 Task: Sort the products in the category "Bath" by price (highest first).
Action: Mouse moved to (319, 154)
Screenshot: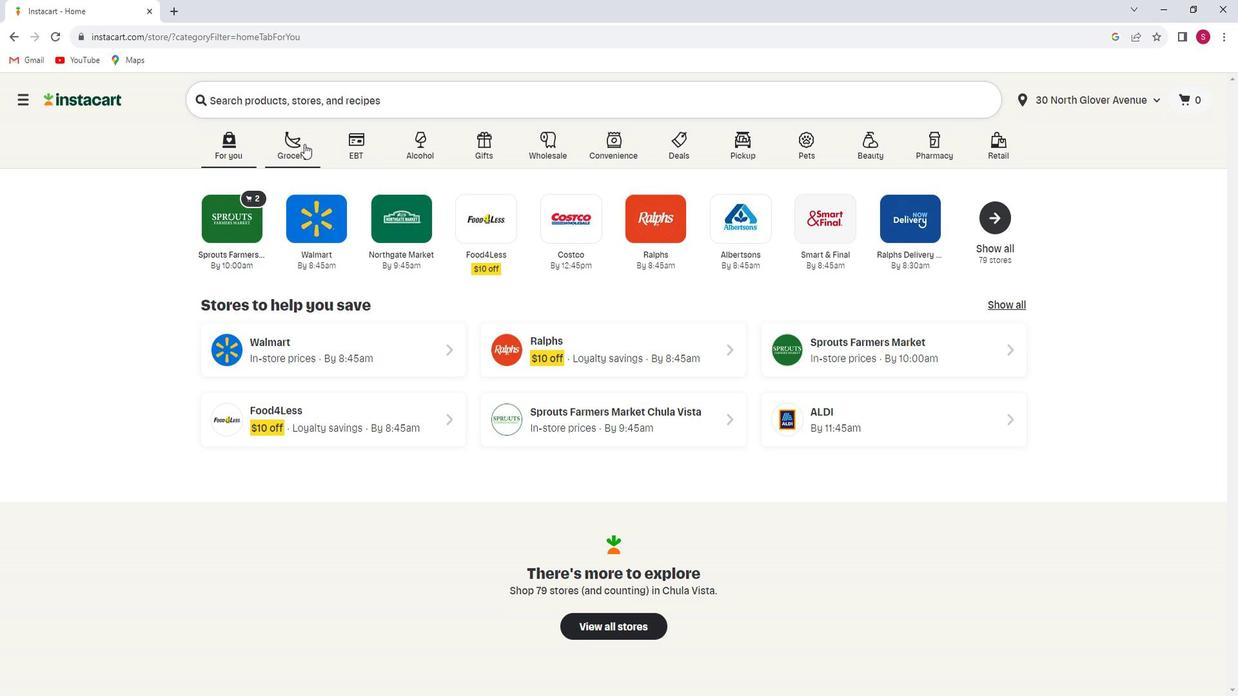 
Action: Mouse pressed left at (319, 154)
Screenshot: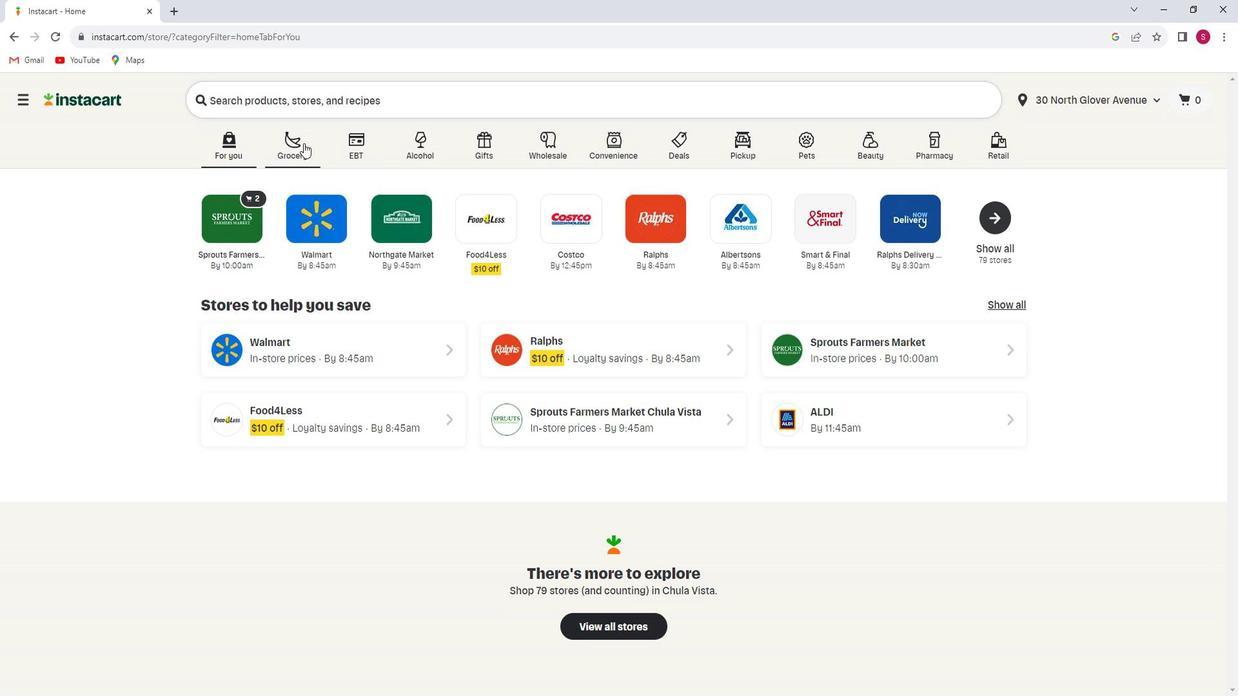 
Action: Mouse moved to (314, 376)
Screenshot: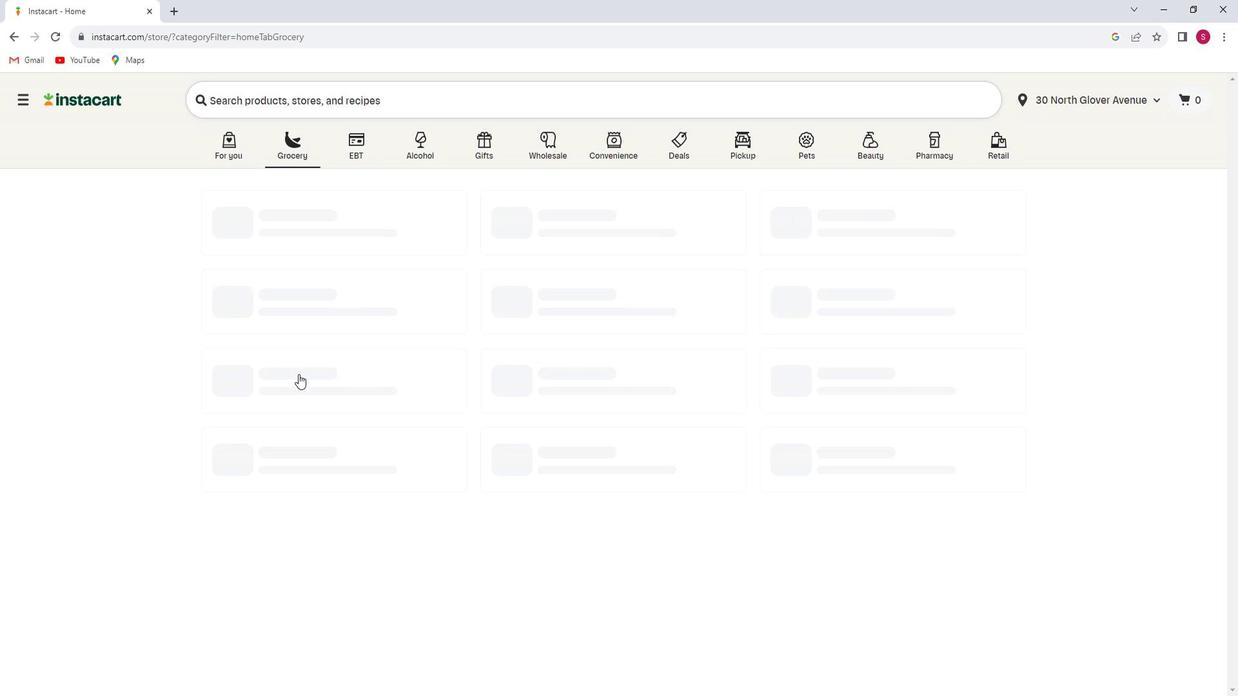 
Action: Mouse pressed left at (314, 376)
Screenshot: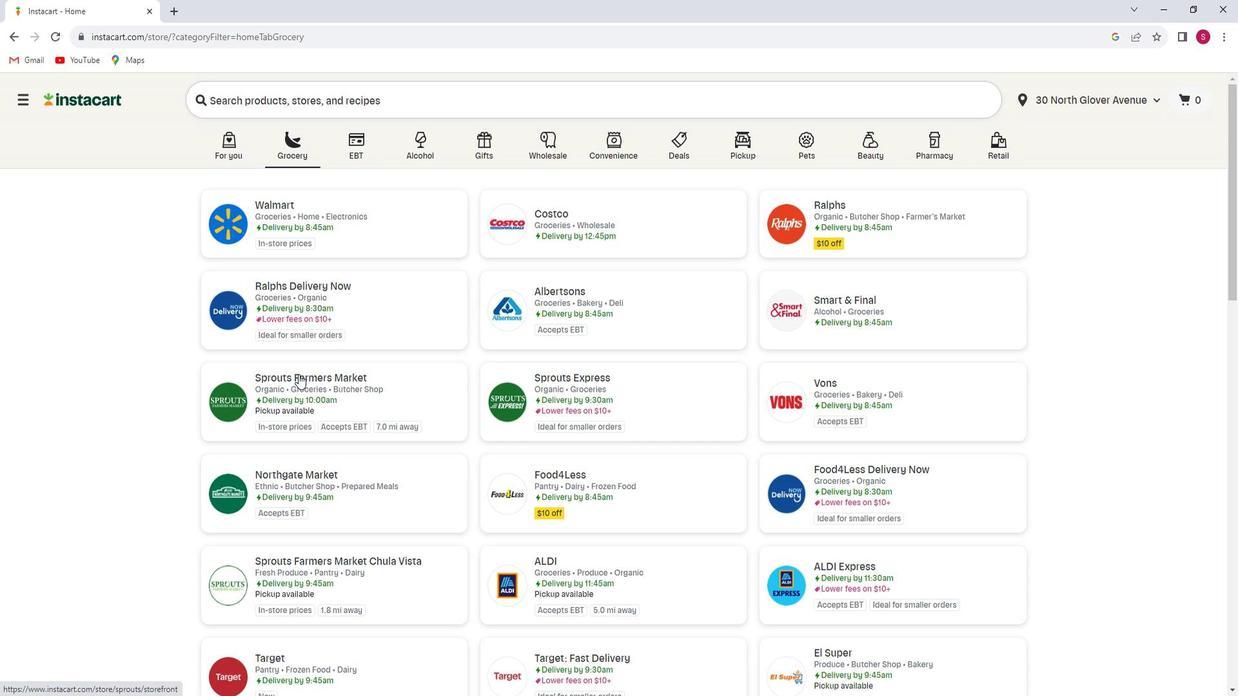 
Action: Mouse moved to (74, 354)
Screenshot: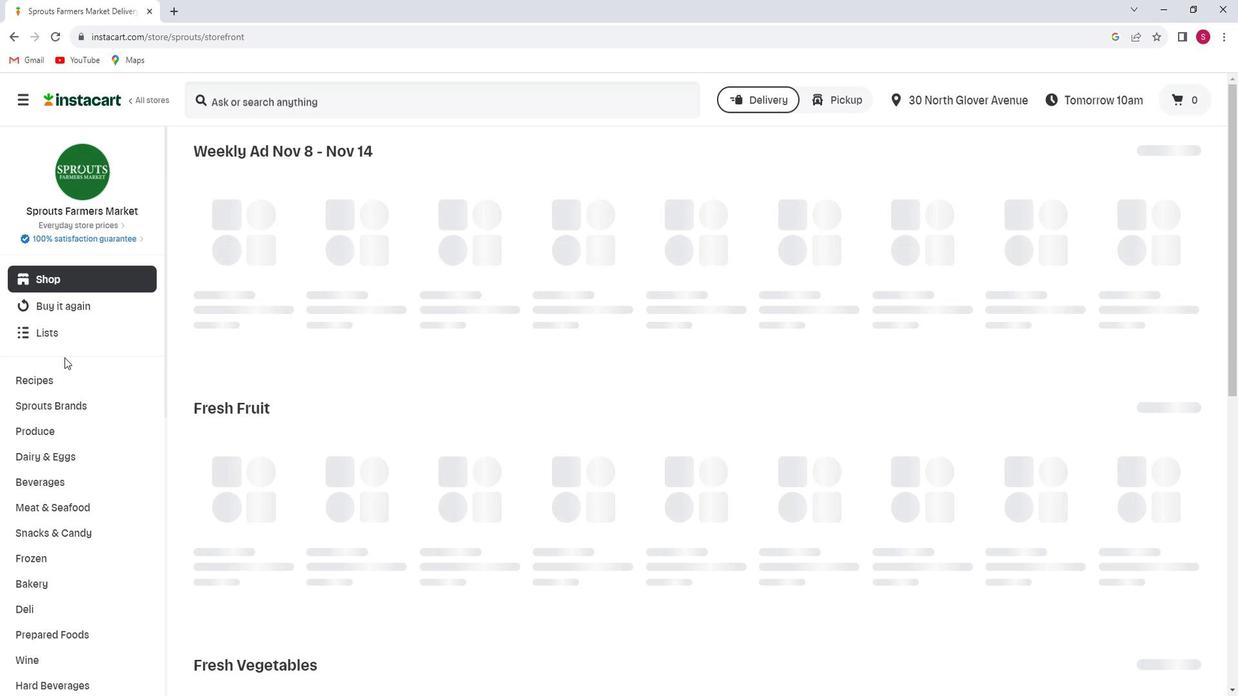 
Action: Mouse scrolled (74, 353) with delta (0, 0)
Screenshot: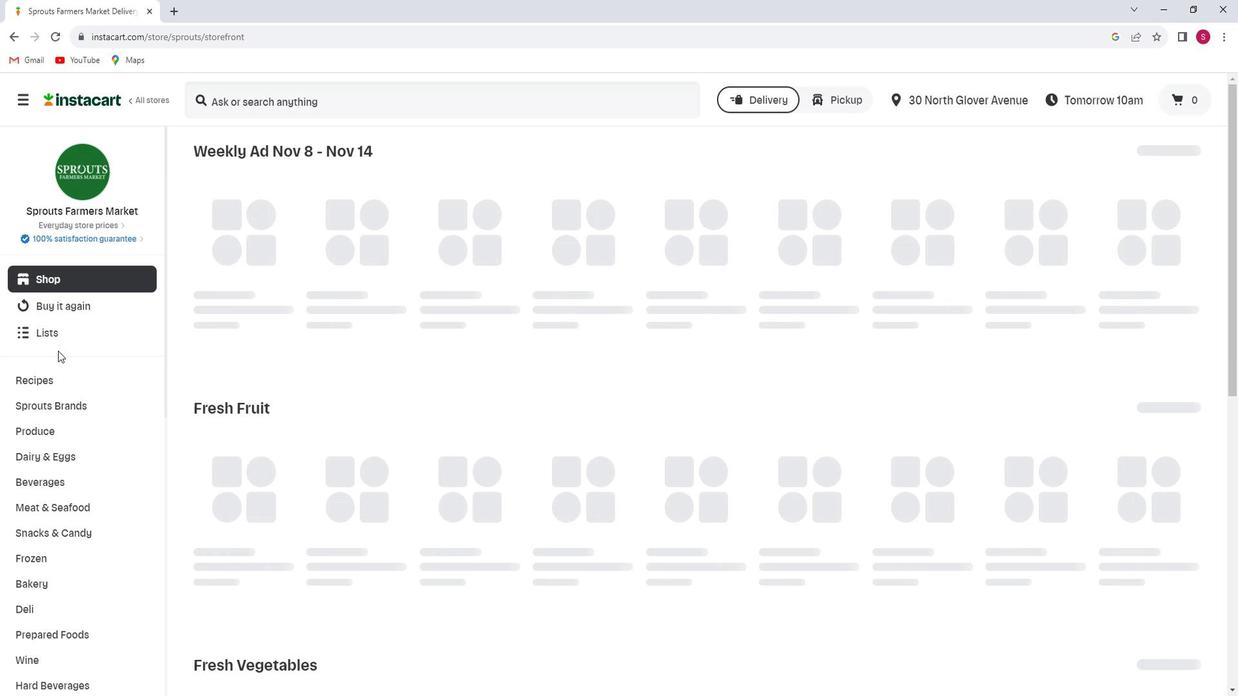 
Action: Mouse scrolled (74, 353) with delta (0, 0)
Screenshot: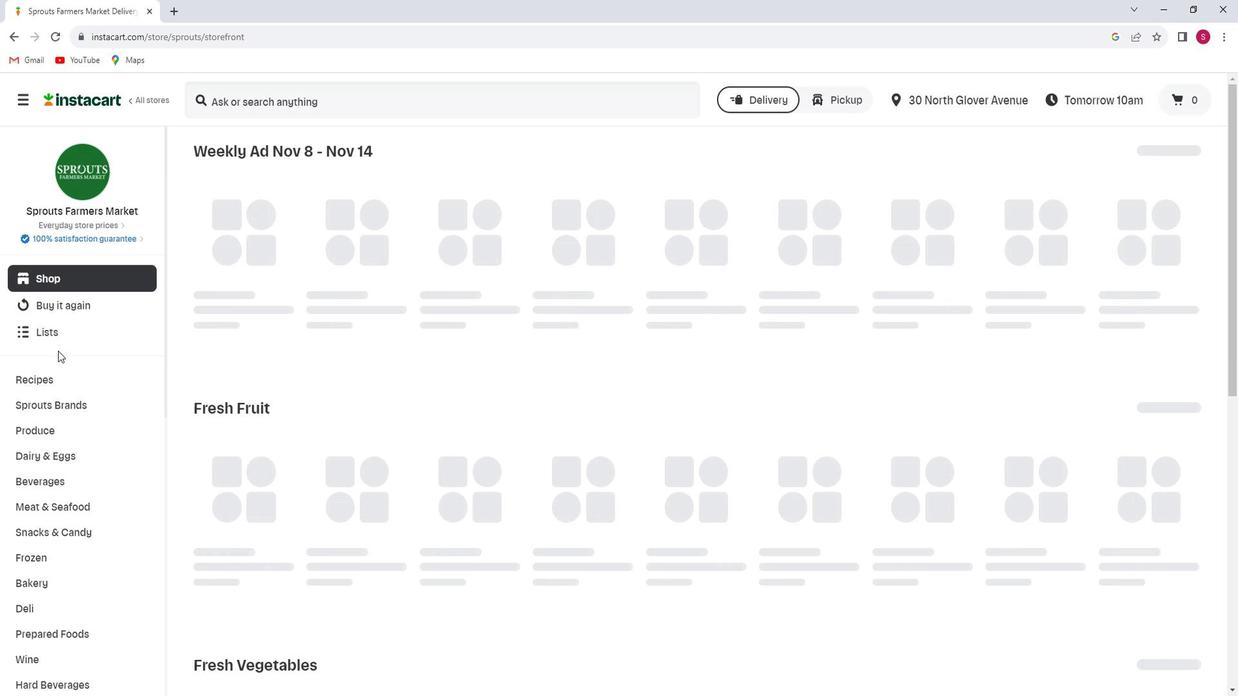 
Action: Mouse moved to (73, 357)
Screenshot: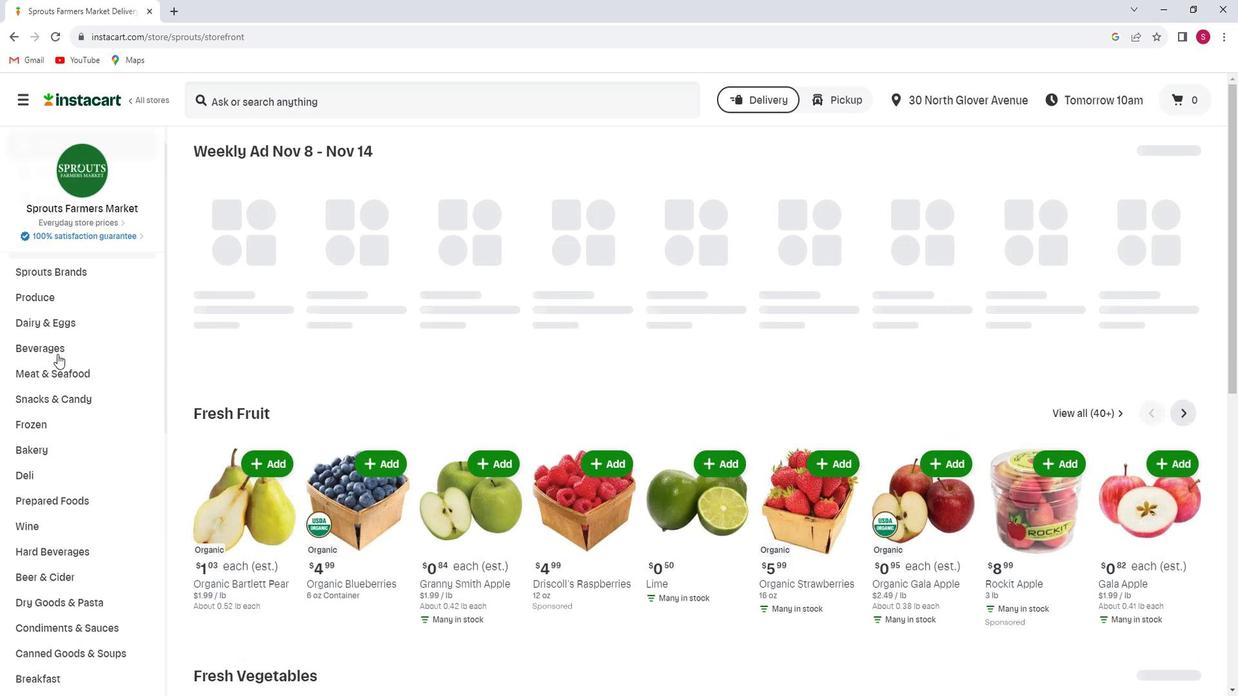 
Action: Mouse scrolled (73, 356) with delta (0, 0)
Screenshot: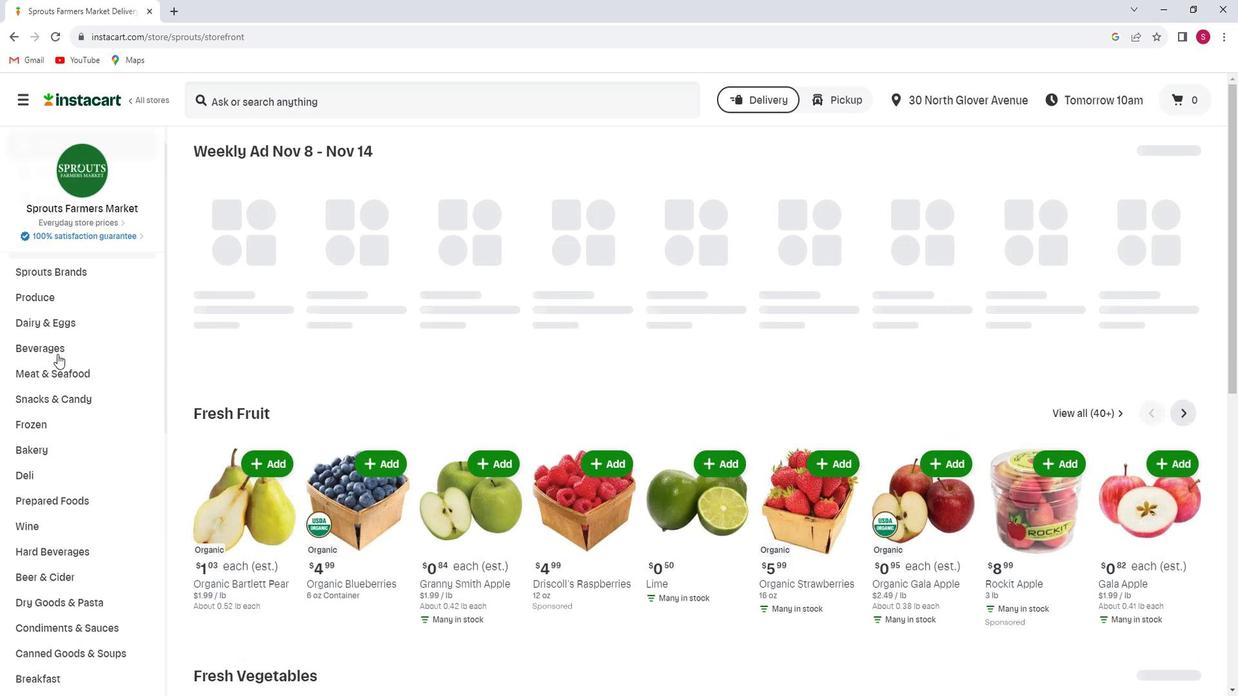 
Action: Mouse moved to (73, 360)
Screenshot: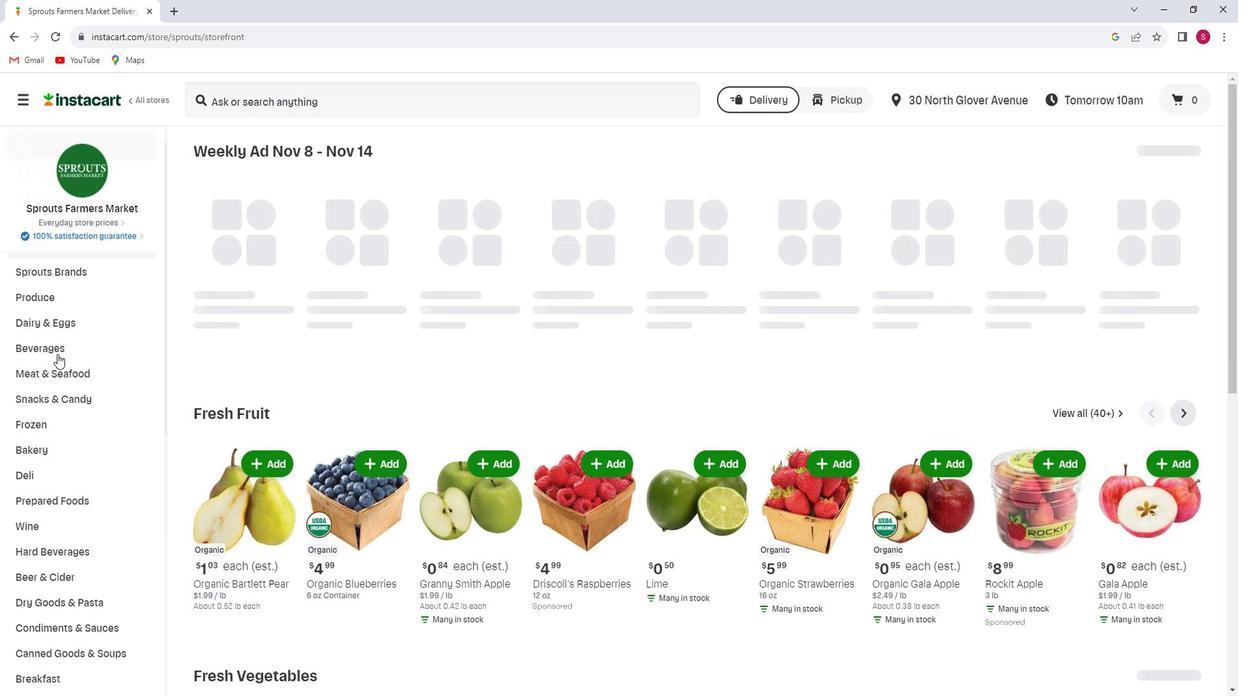 
Action: Mouse scrolled (73, 359) with delta (0, 0)
Screenshot: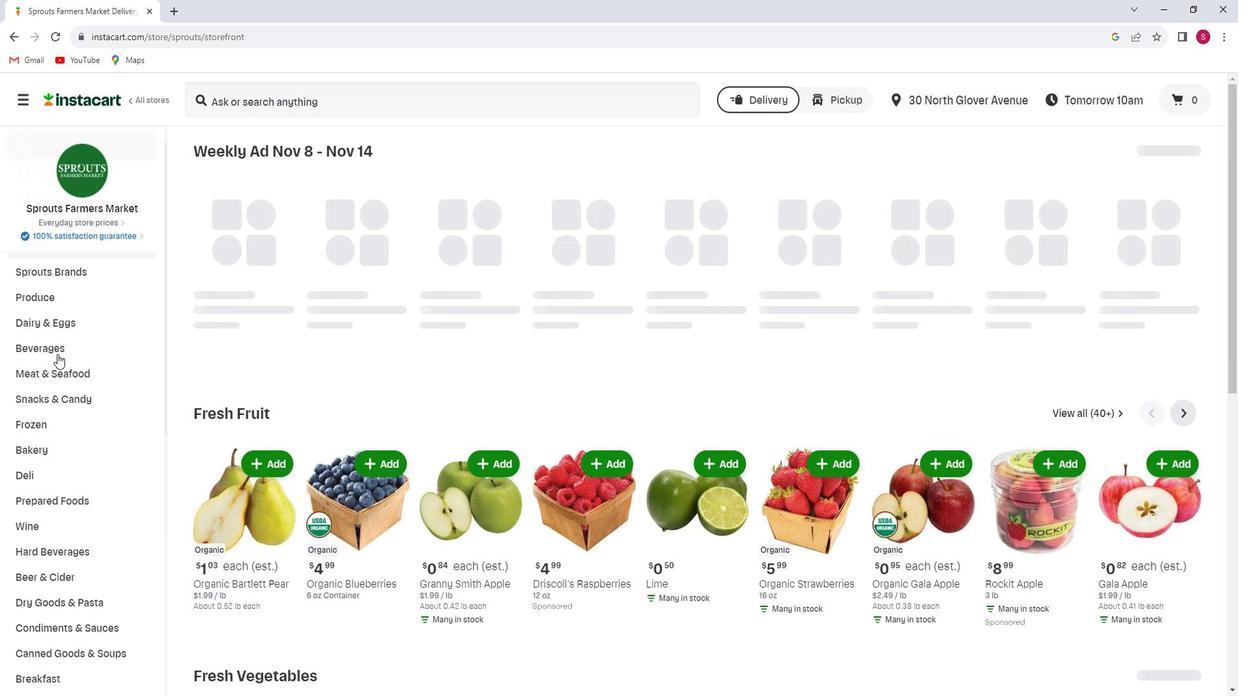 
Action: Mouse moved to (73, 378)
Screenshot: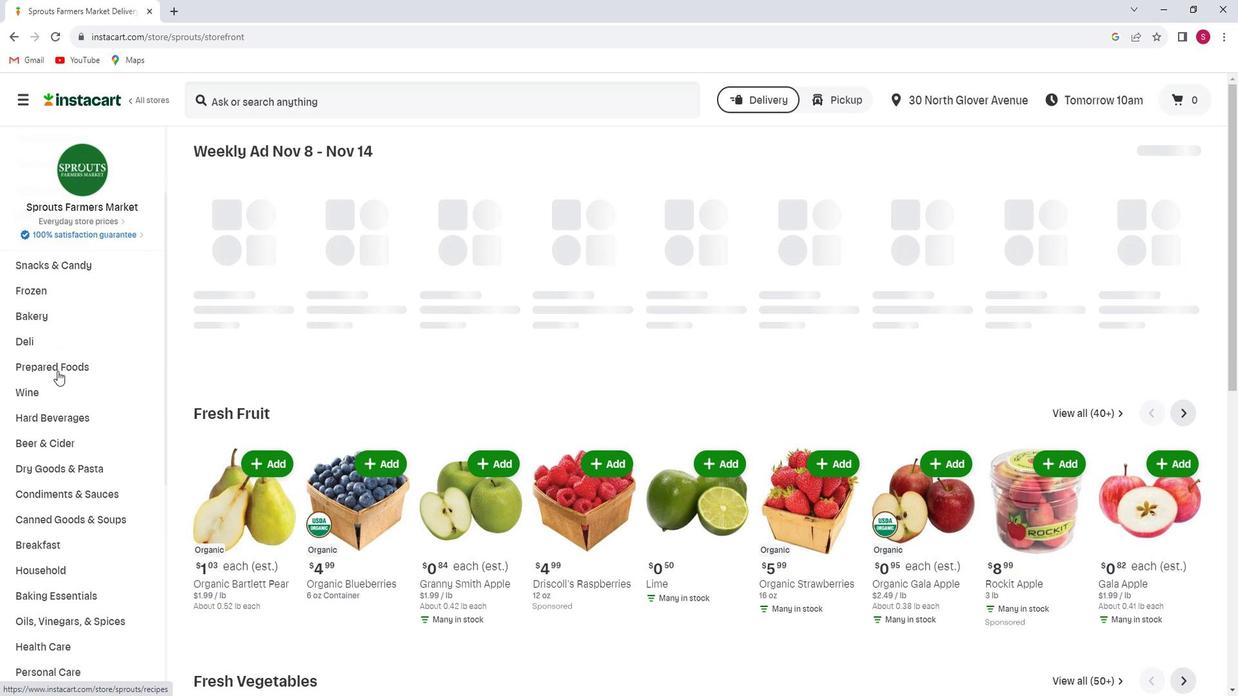 
Action: Mouse scrolled (73, 377) with delta (0, 0)
Screenshot: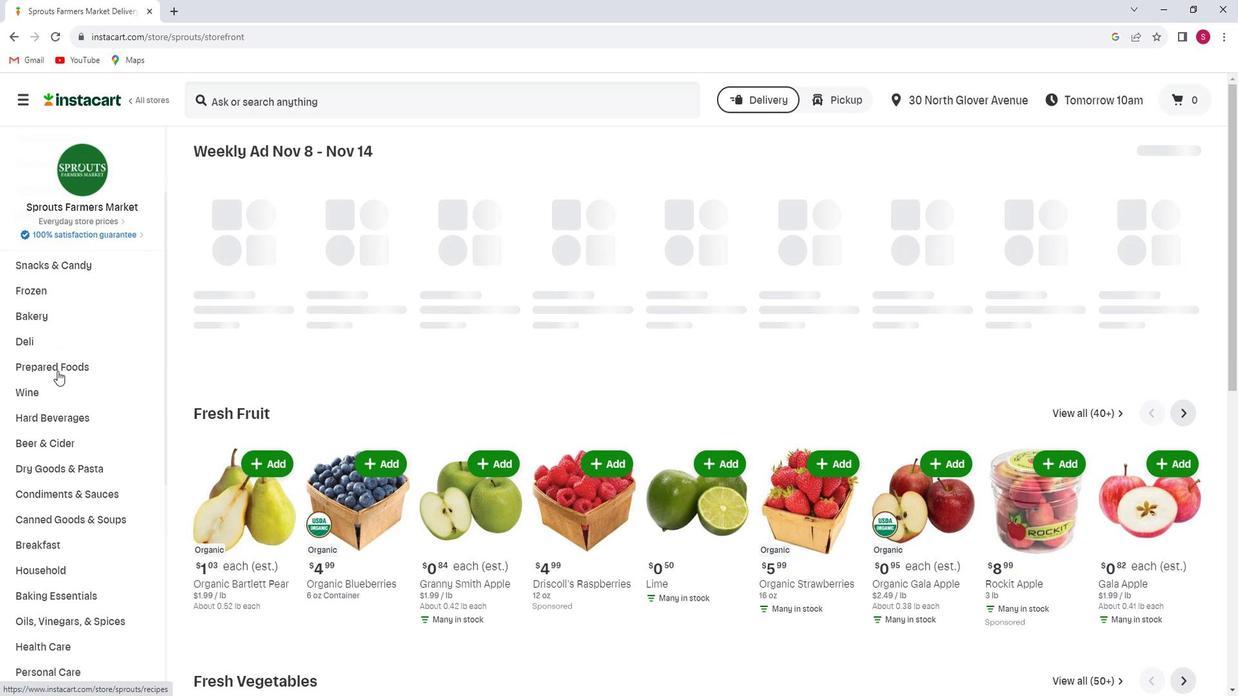 
Action: Mouse moved to (74, 385)
Screenshot: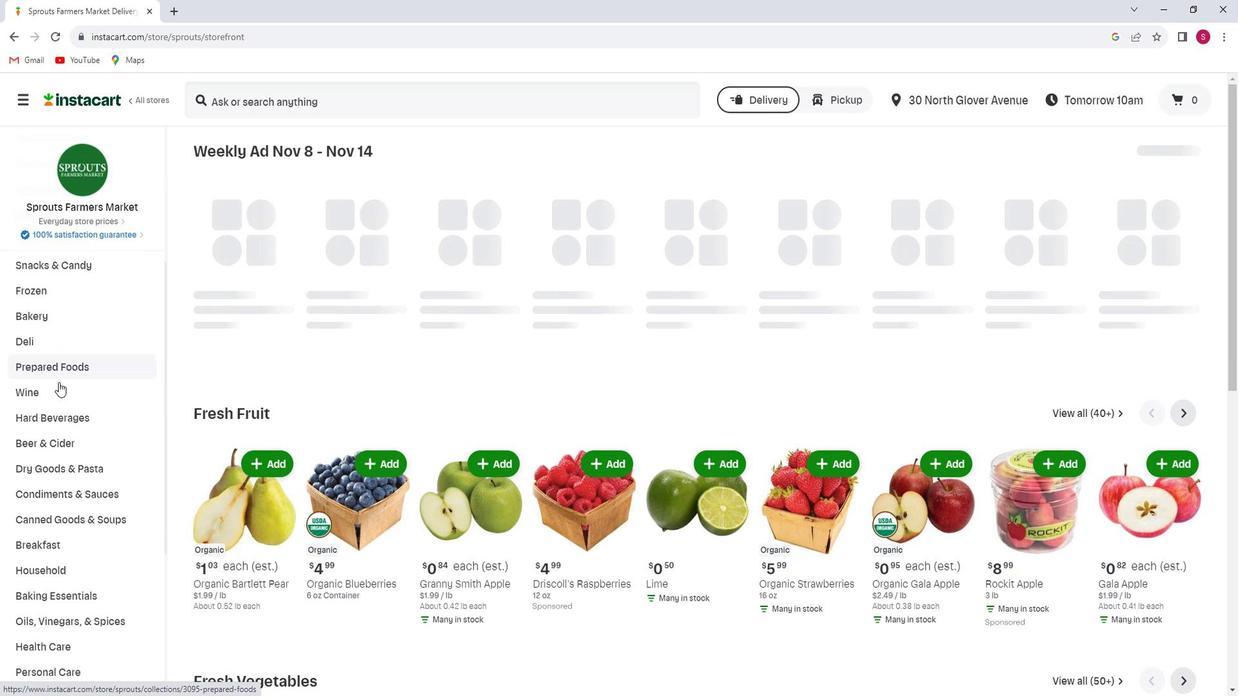
Action: Mouse scrolled (74, 384) with delta (0, 0)
Screenshot: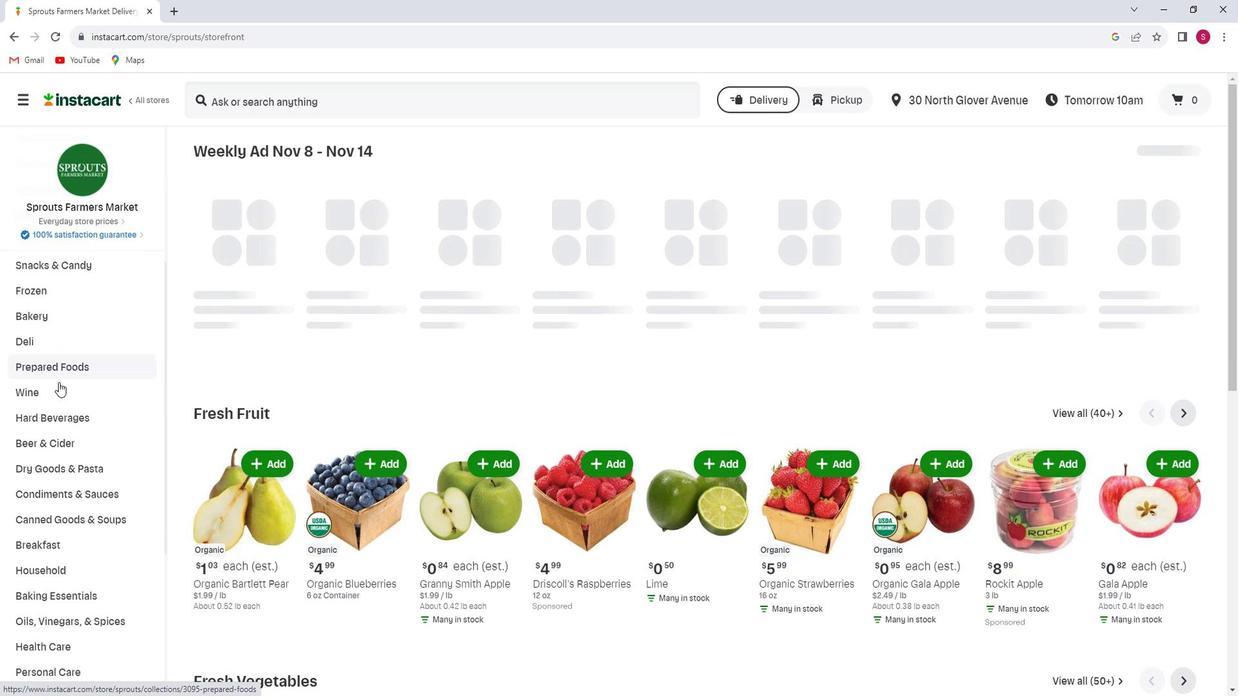 
Action: Mouse moved to (92, 458)
Screenshot: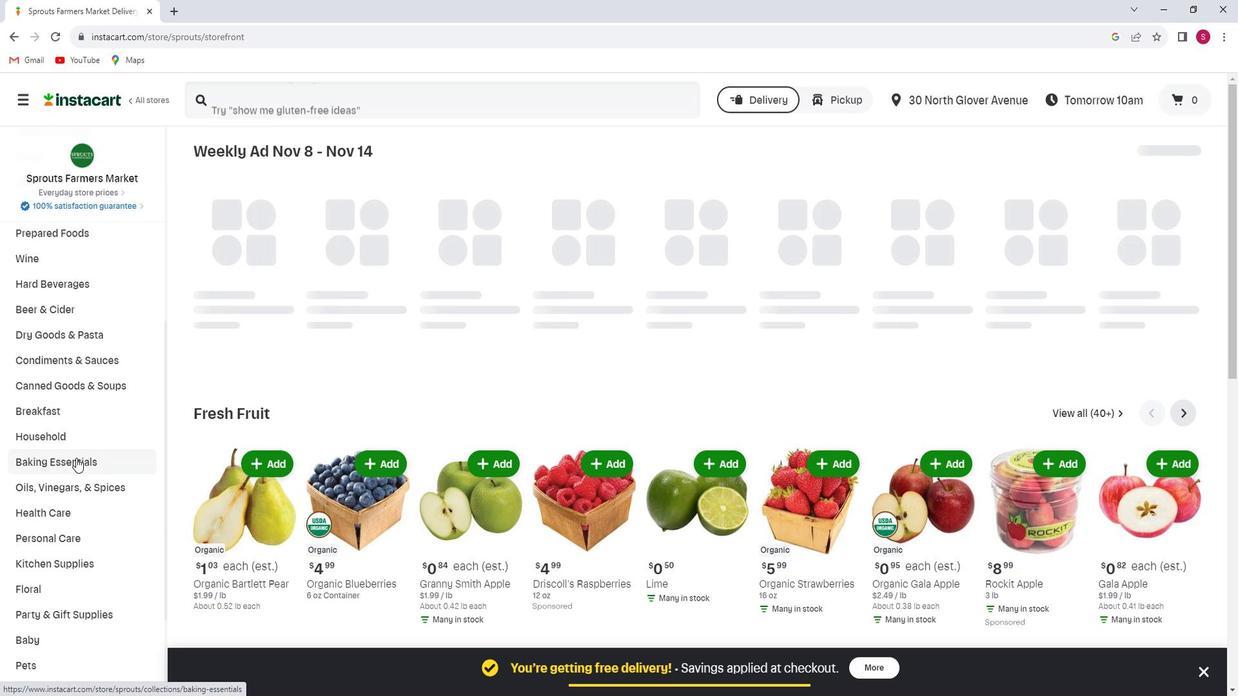 
Action: Mouse scrolled (92, 457) with delta (0, 0)
Screenshot: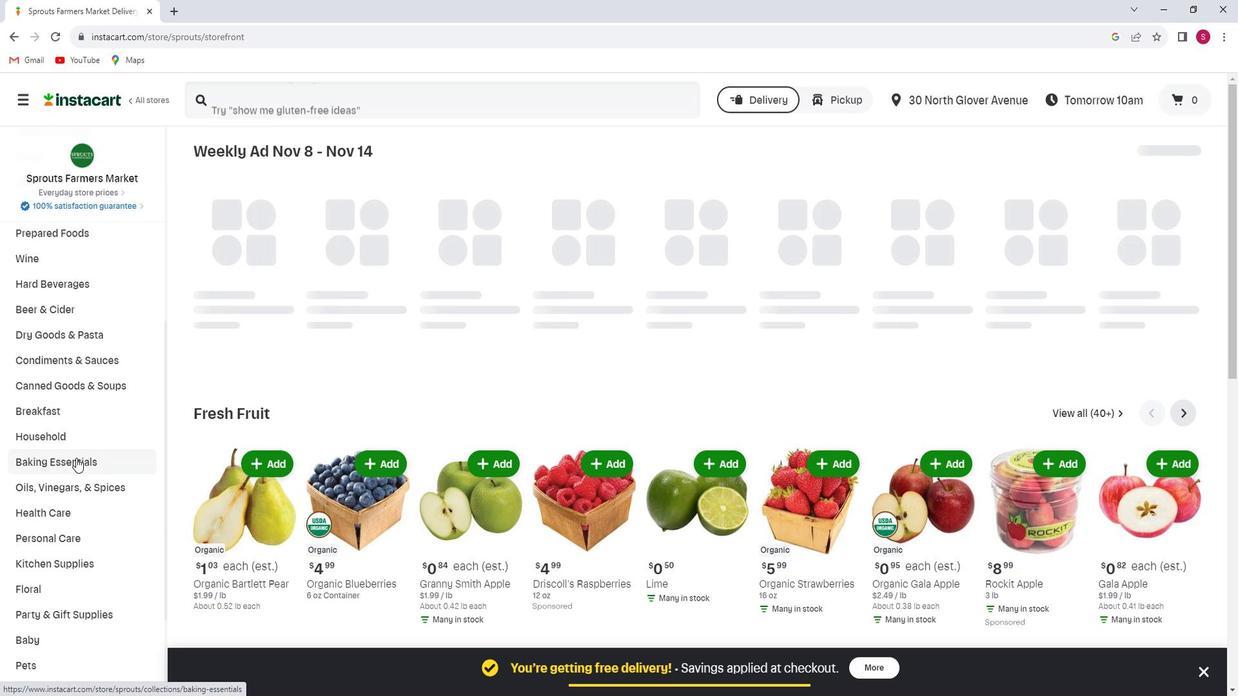
Action: Mouse moved to (93, 449)
Screenshot: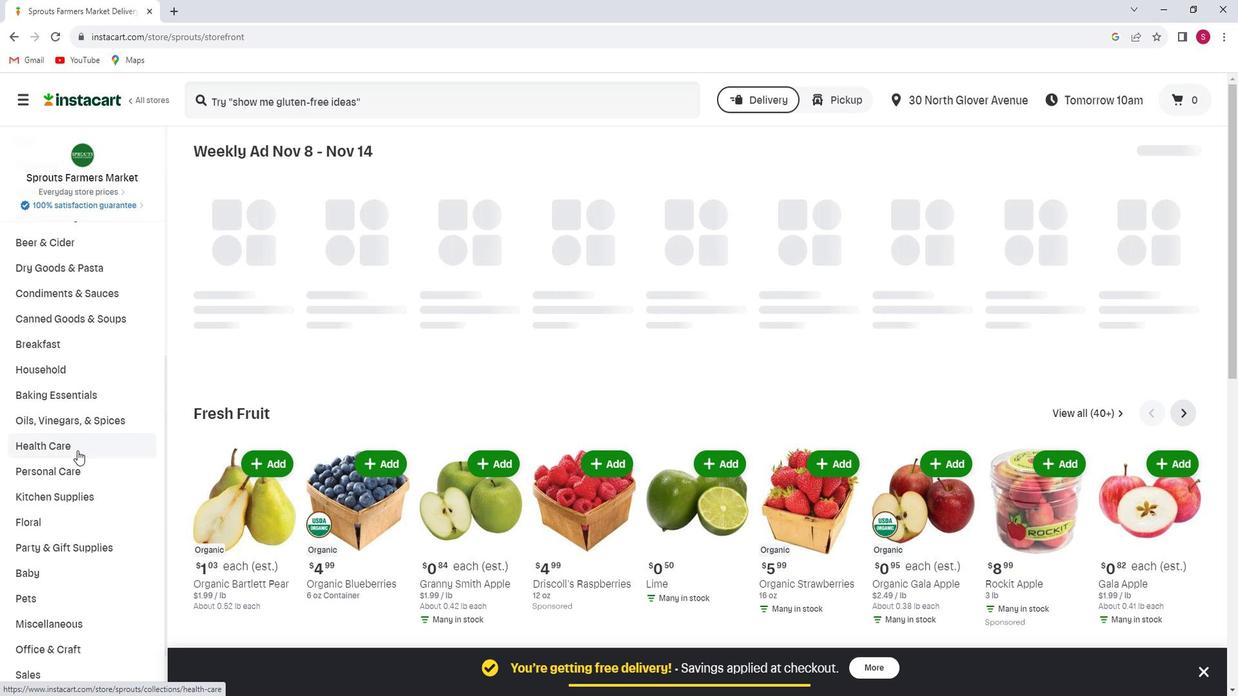 
Action: Mouse scrolled (93, 448) with delta (0, 0)
Screenshot: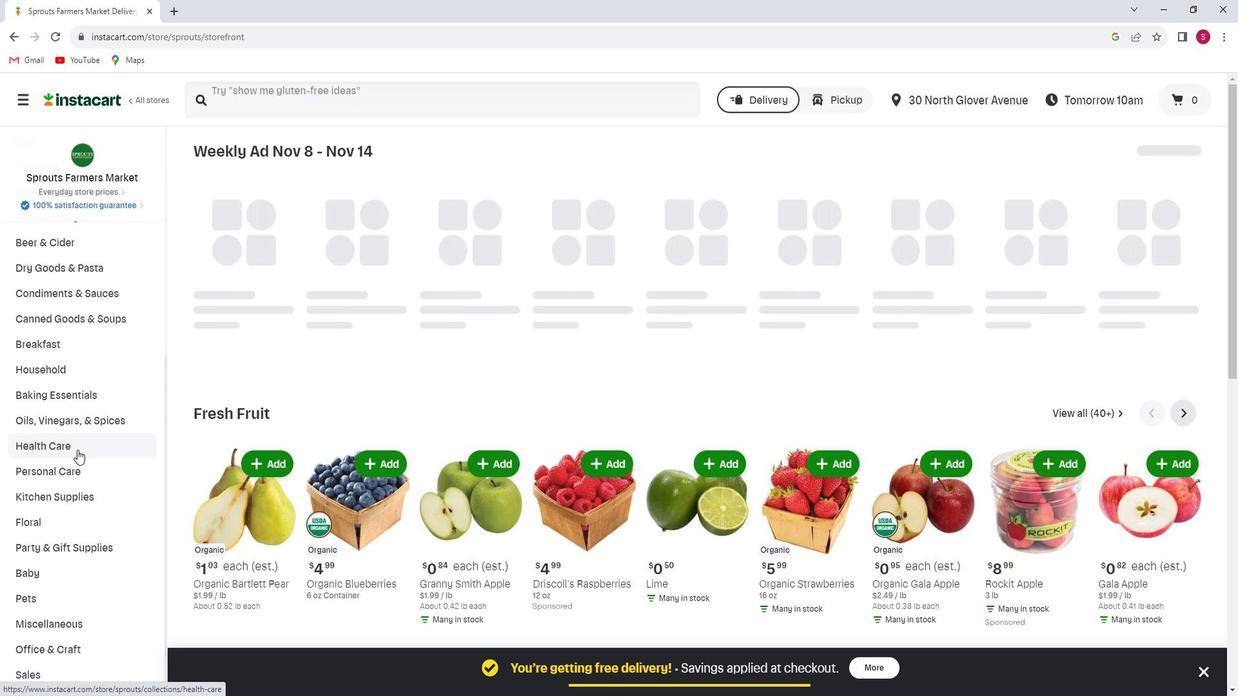 
Action: Mouse moved to (69, 500)
Screenshot: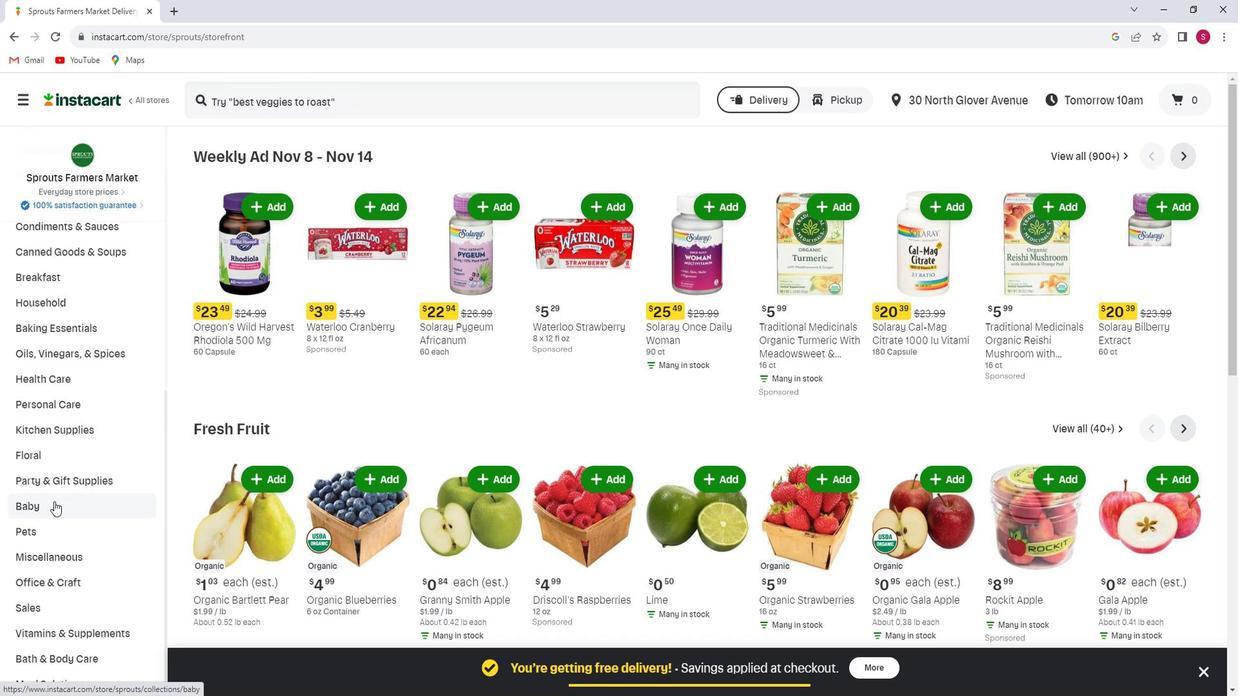 
Action: Mouse pressed left at (69, 500)
Screenshot: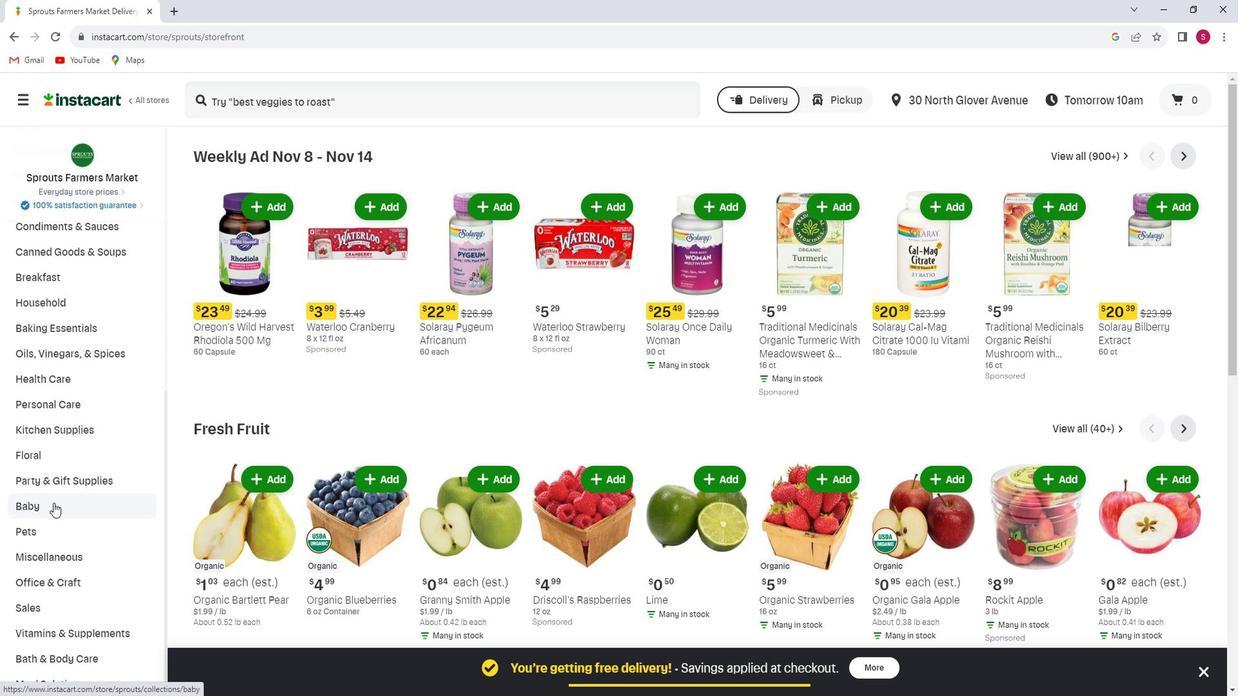
Action: Mouse moved to (79, 552)
Screenshot: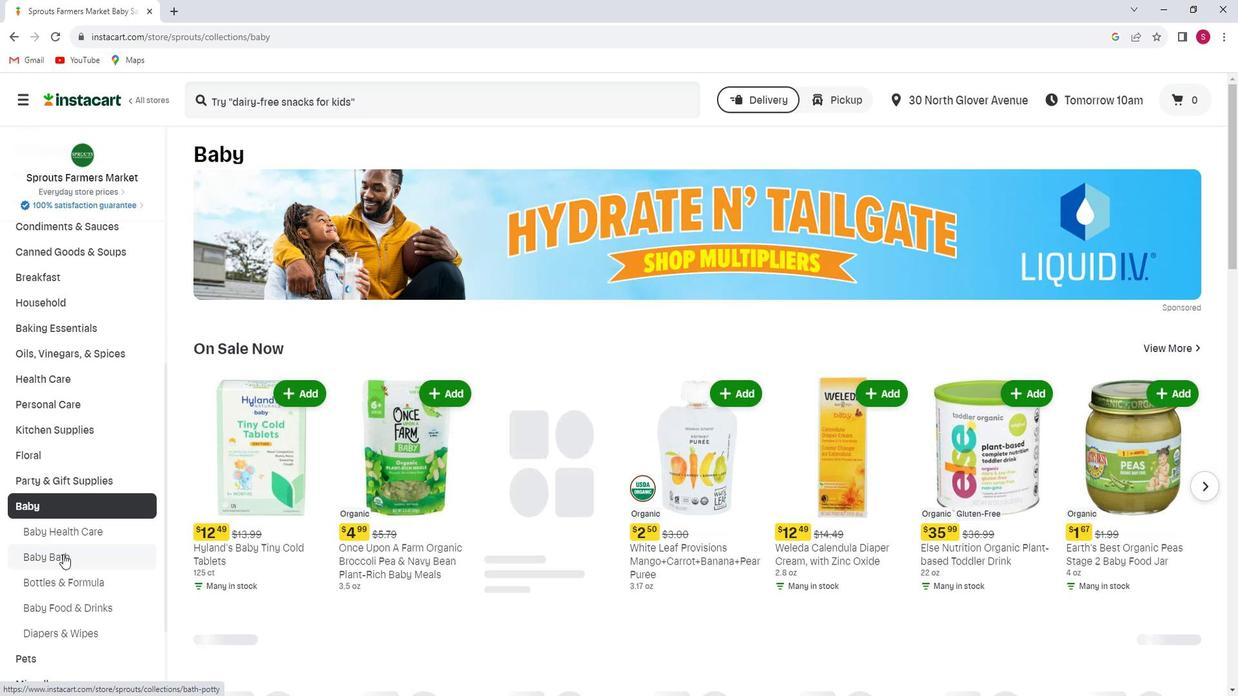 
Action: Mouse pressed left at (79, 552)
Screenshot: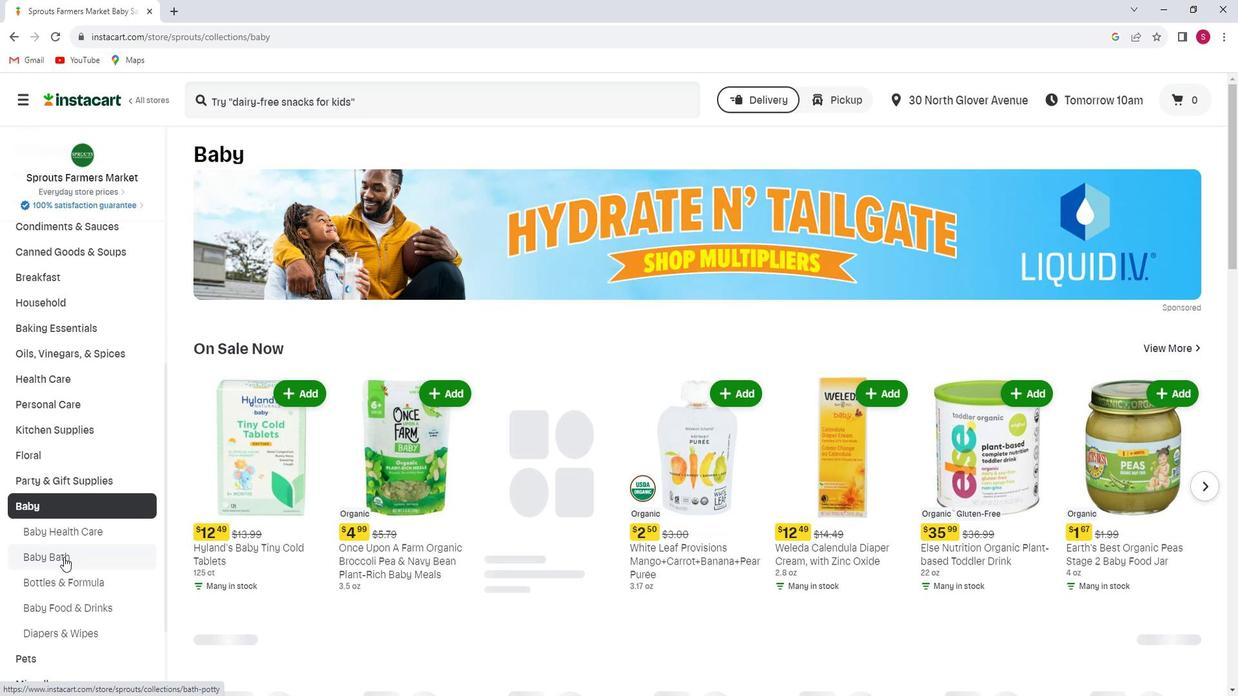 
Action: Mouse moved to (1195, 262)
Screenshot: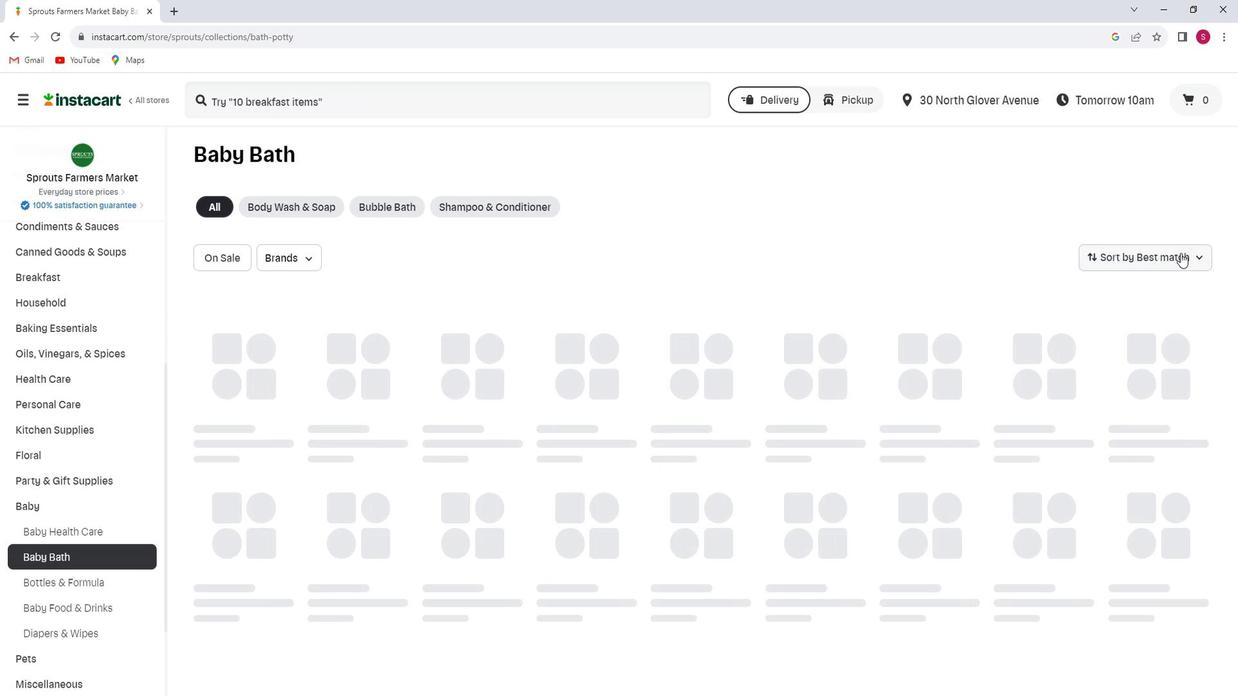 
Action: Mouse pressed left at (1195, 262)
Screenshot: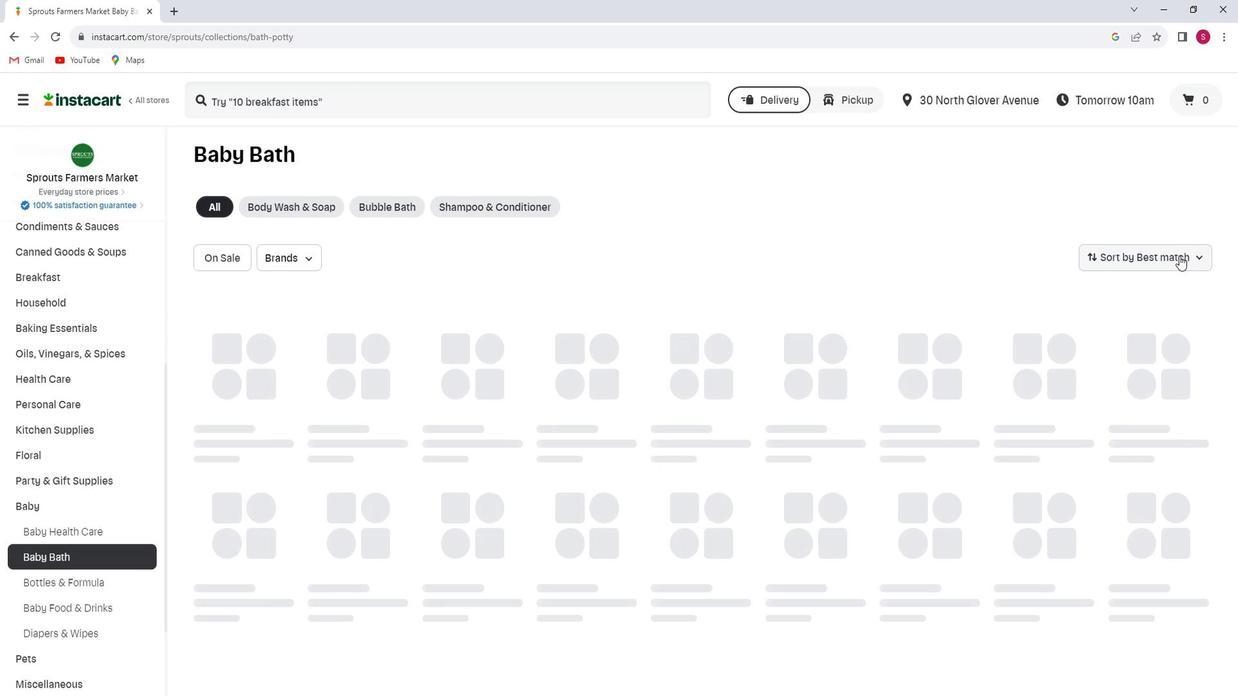 
Action: Mouse moved to (1175, 352)
Screenshot: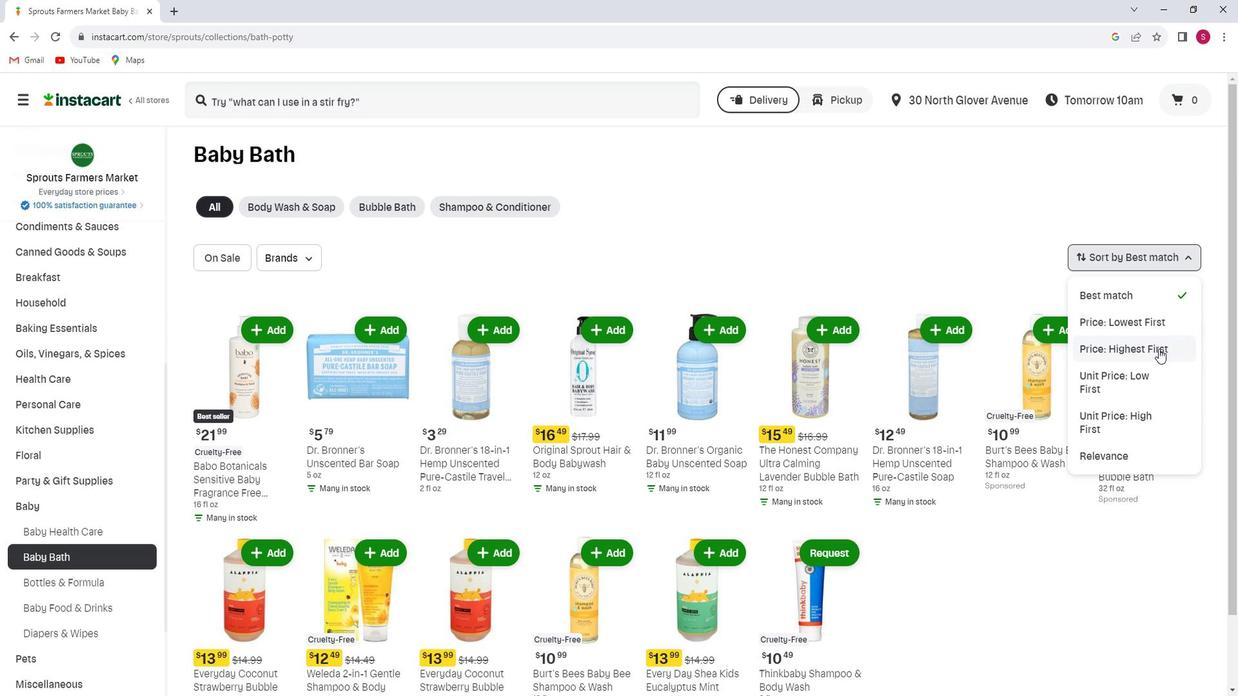 
Action: Mouse pressed left at (1175, 352)
Screenshot: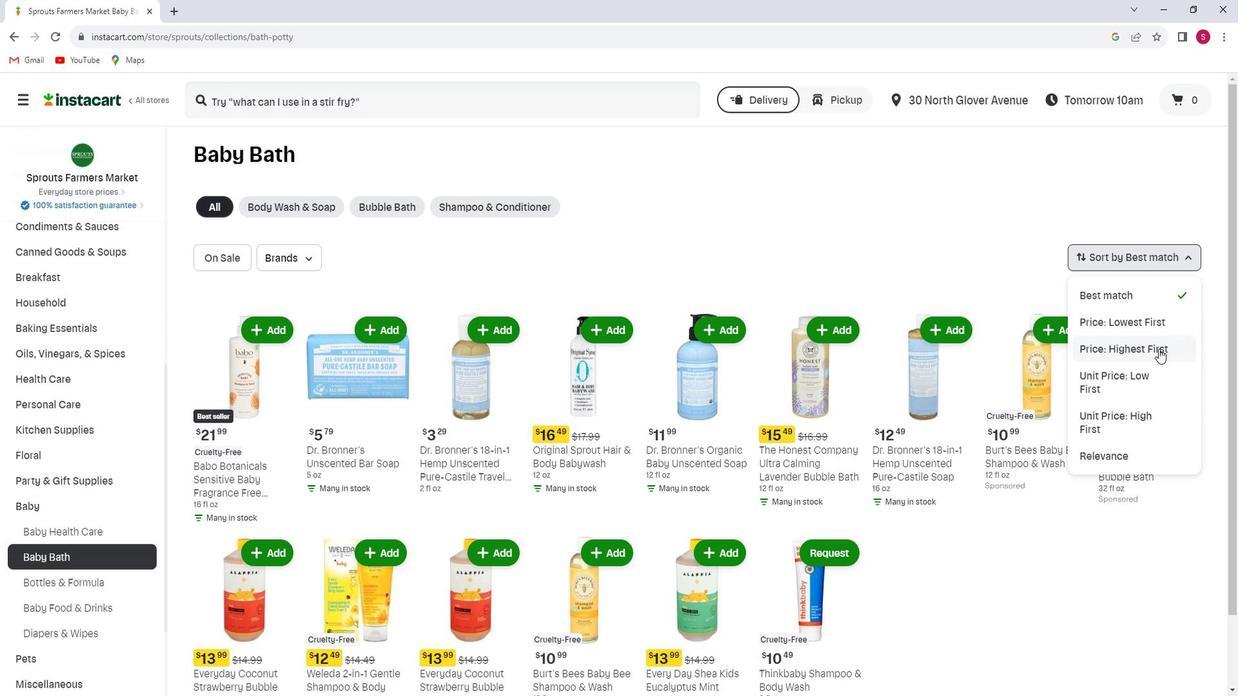 
Action: Mouse moved to (1175, 353)
Screenshot: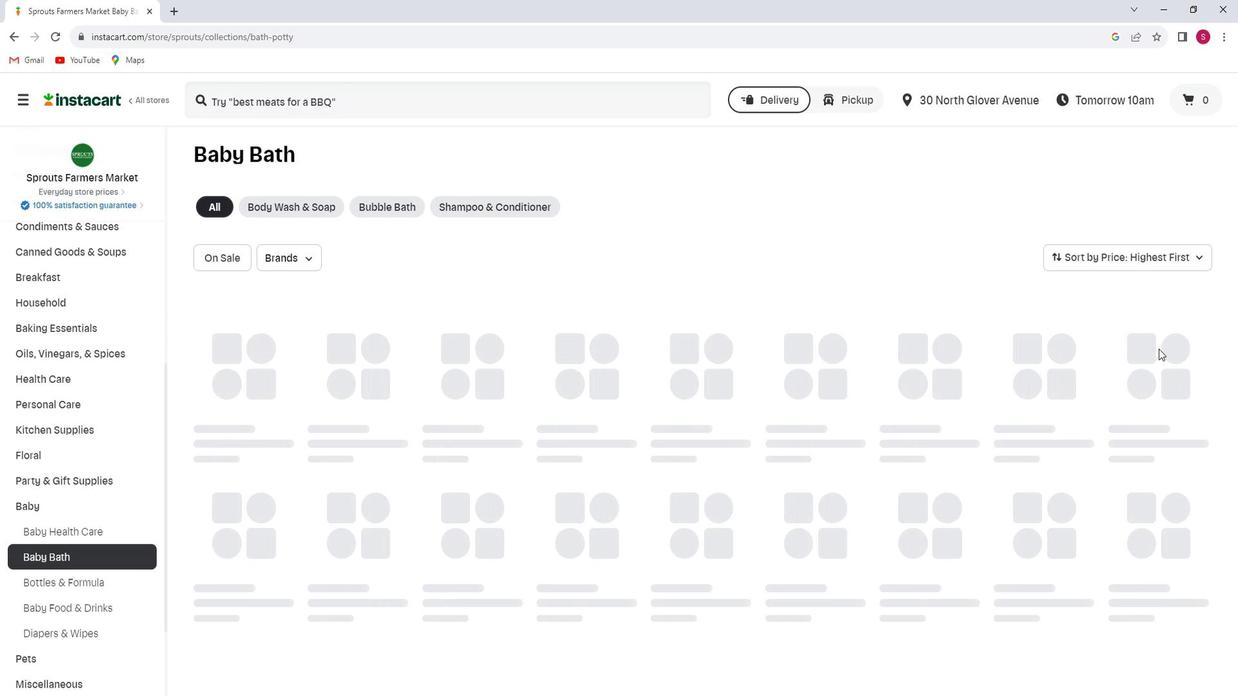 
